 Task: Select all extensions.
Action: Mouse moved to (1129, 31)
Screenshot: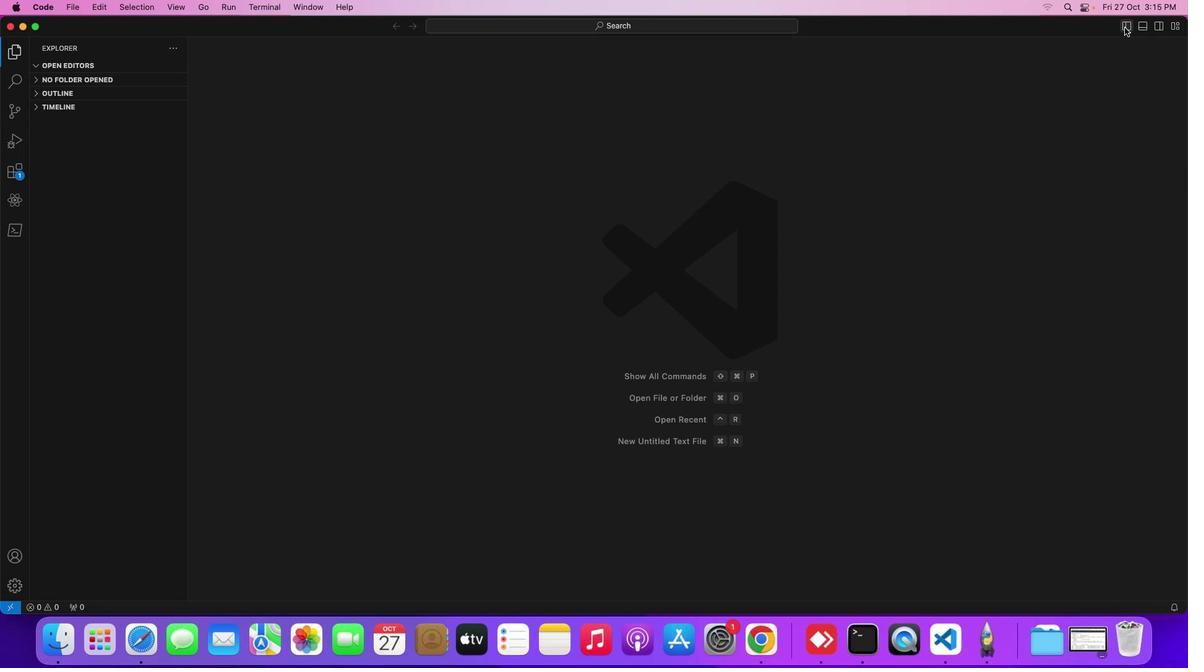 
Action: Mouse pressed left at (1129, 31)
Screenshot: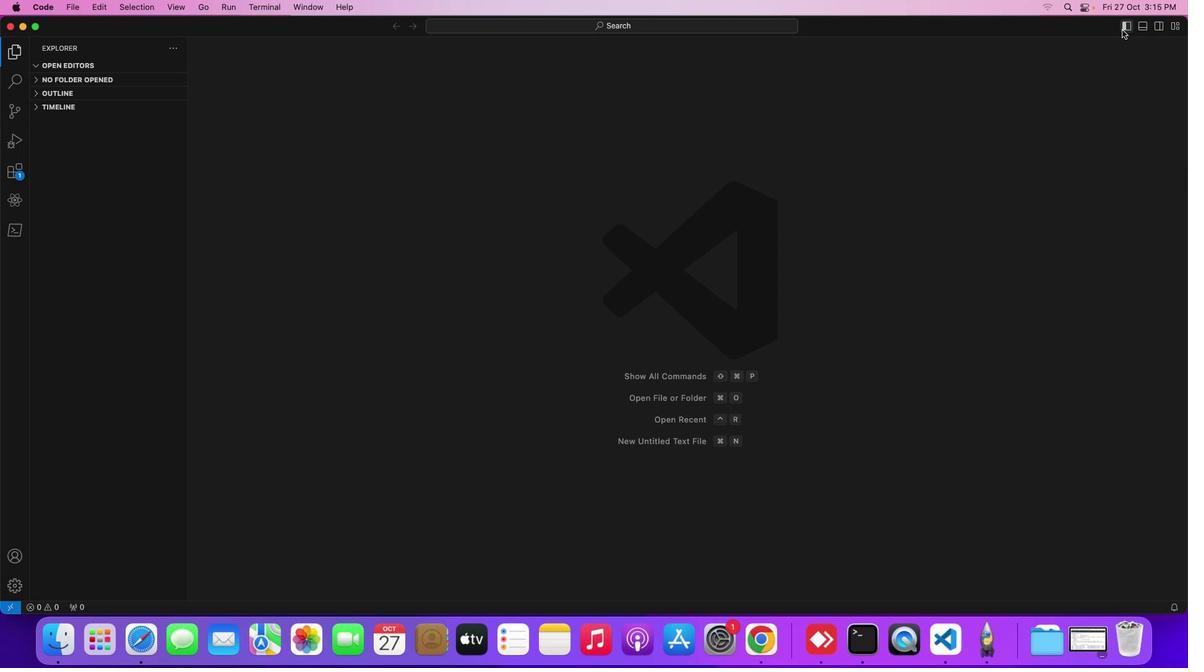 
Action: Mouse moved to (14, 173)
Screenshot: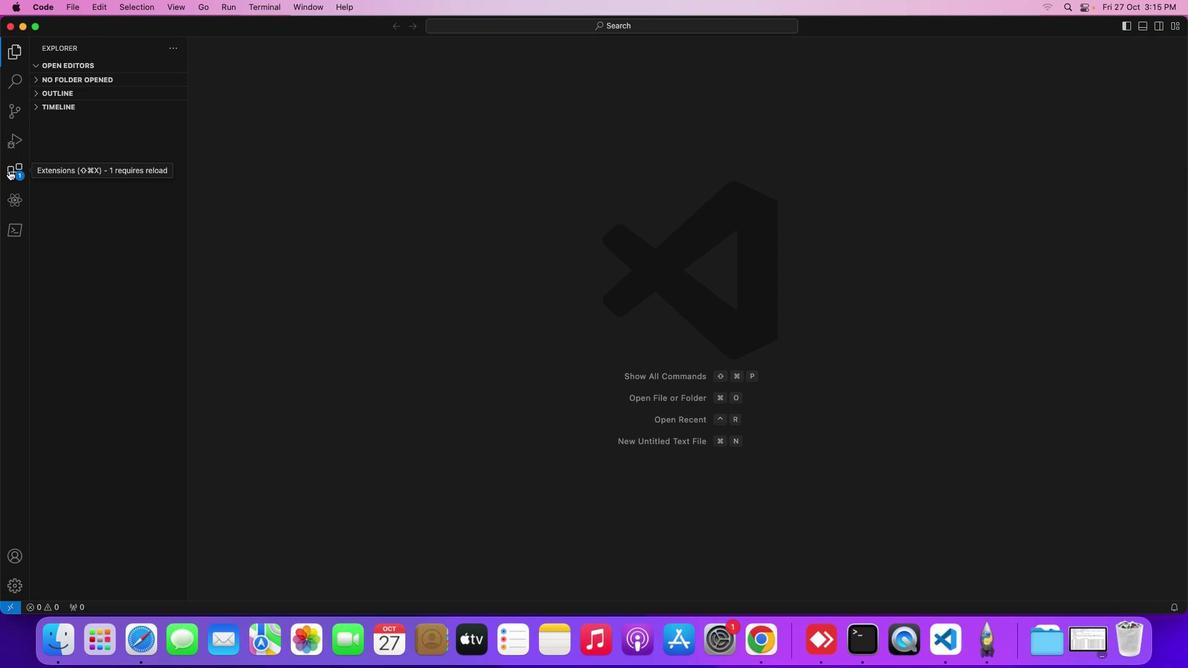 
Action: Mouse pressed left at (14, 173)
Screenshot: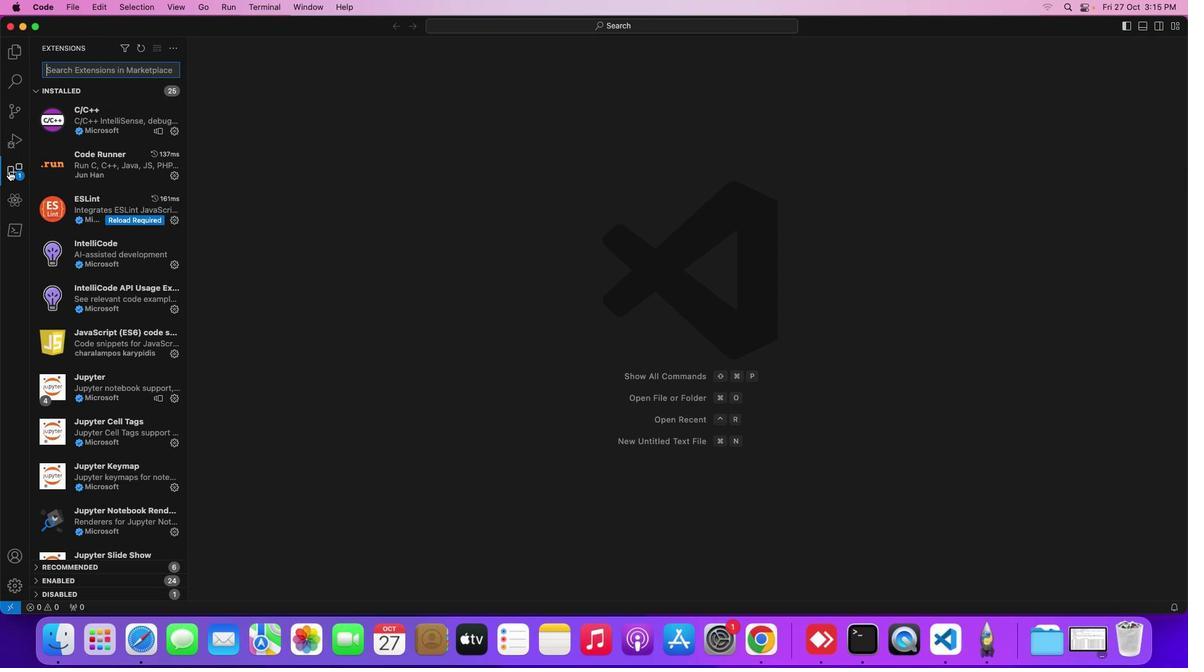 
Action: Mouse moved to (179, 55)
Screenshot: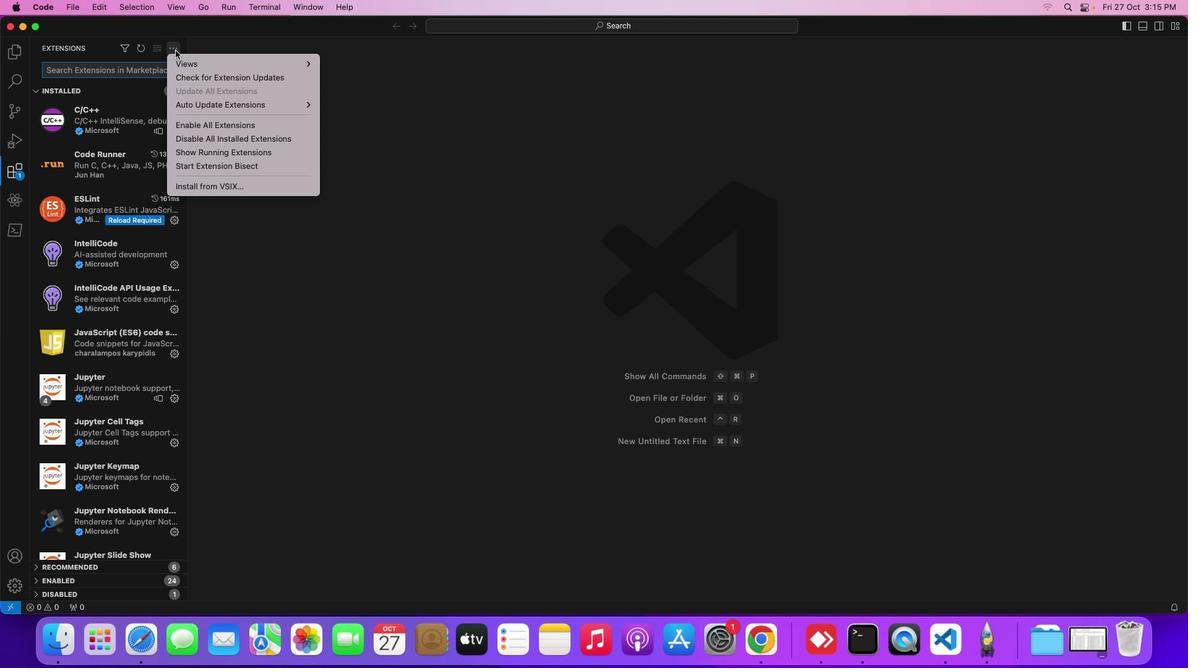 
Action: Mouse pressed left at (179, 55)
Screenshot: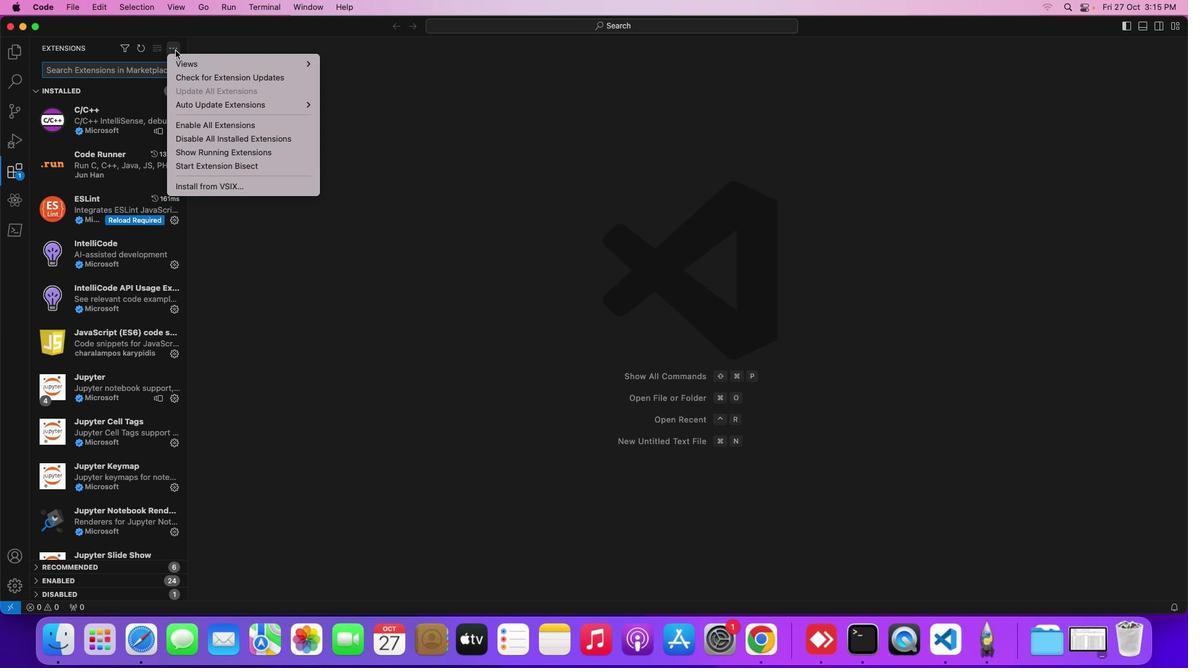 
Action: Mouse moved to (312, 107)
Screenshot: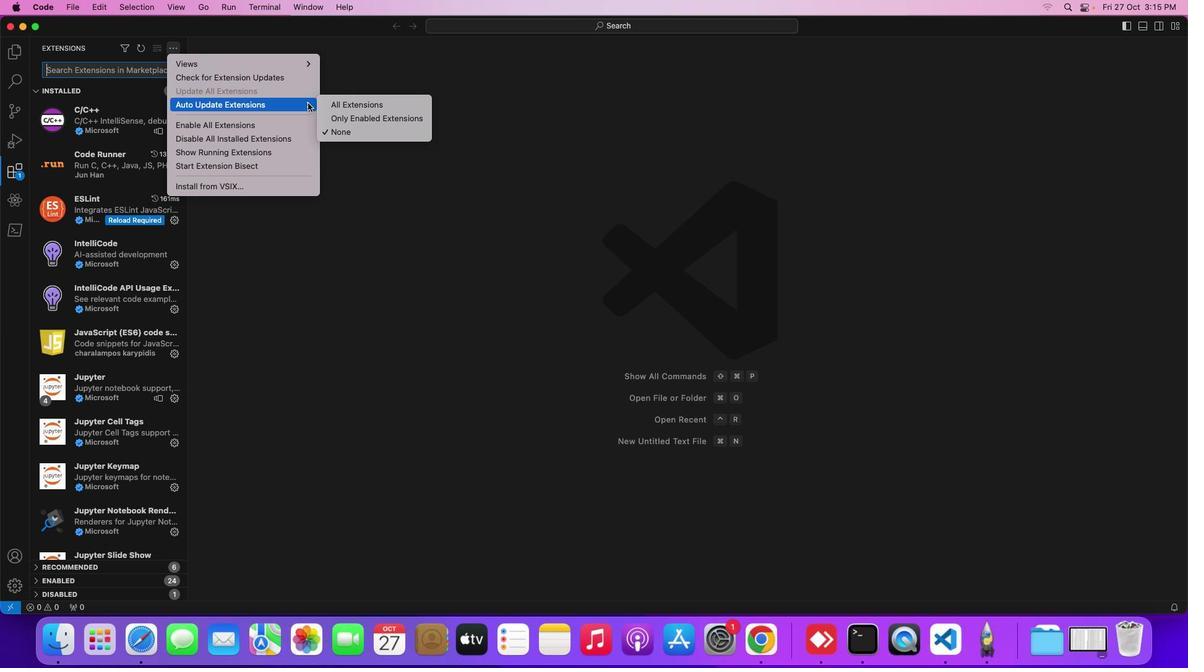 
Action: Mouse pressed left at (312, 107)
Screenshot: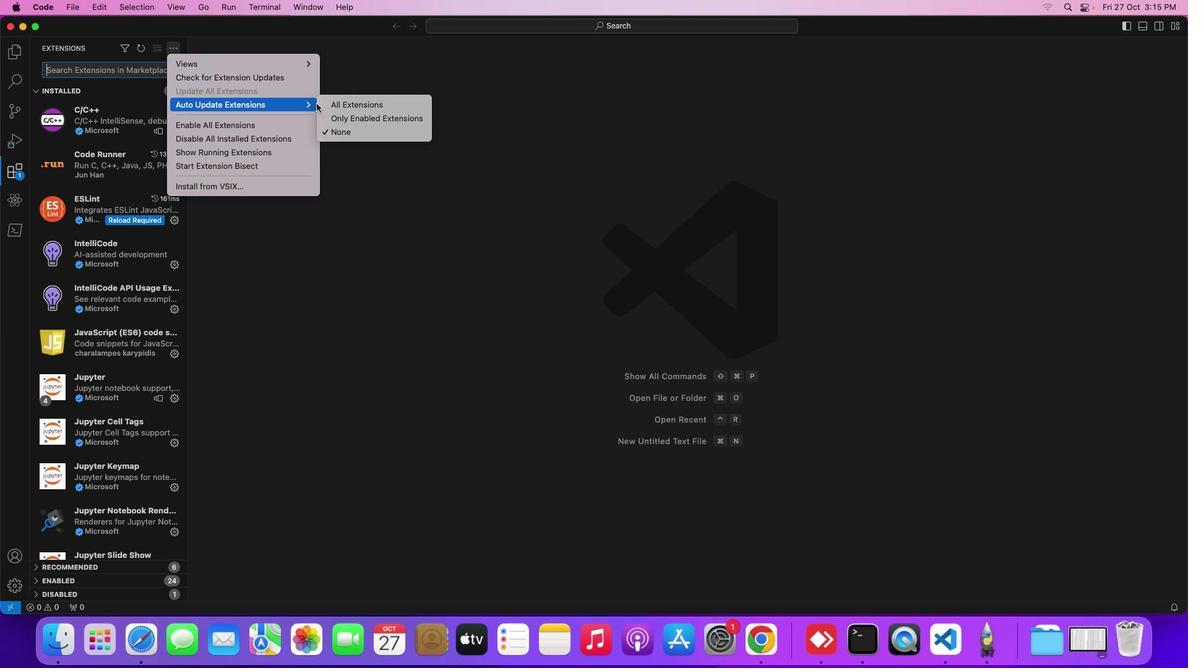 
Action: Mouse moved to (344, 109)
Screenshot: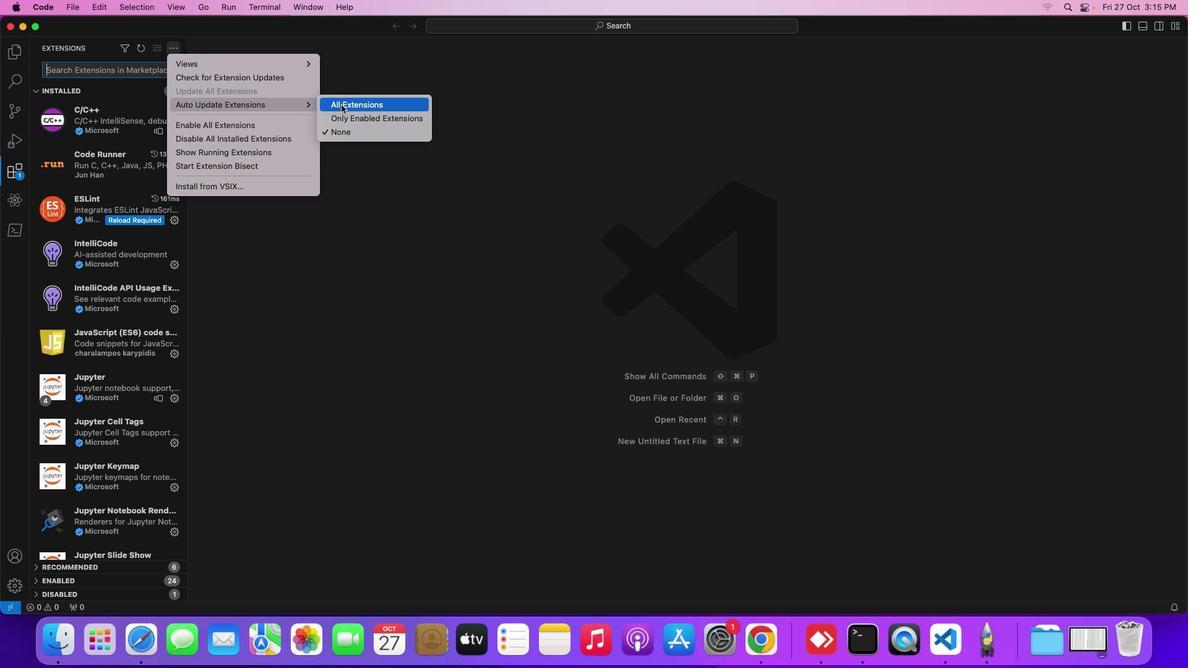 
Action: Mouse pressed left at (344, 109)
Screenshot: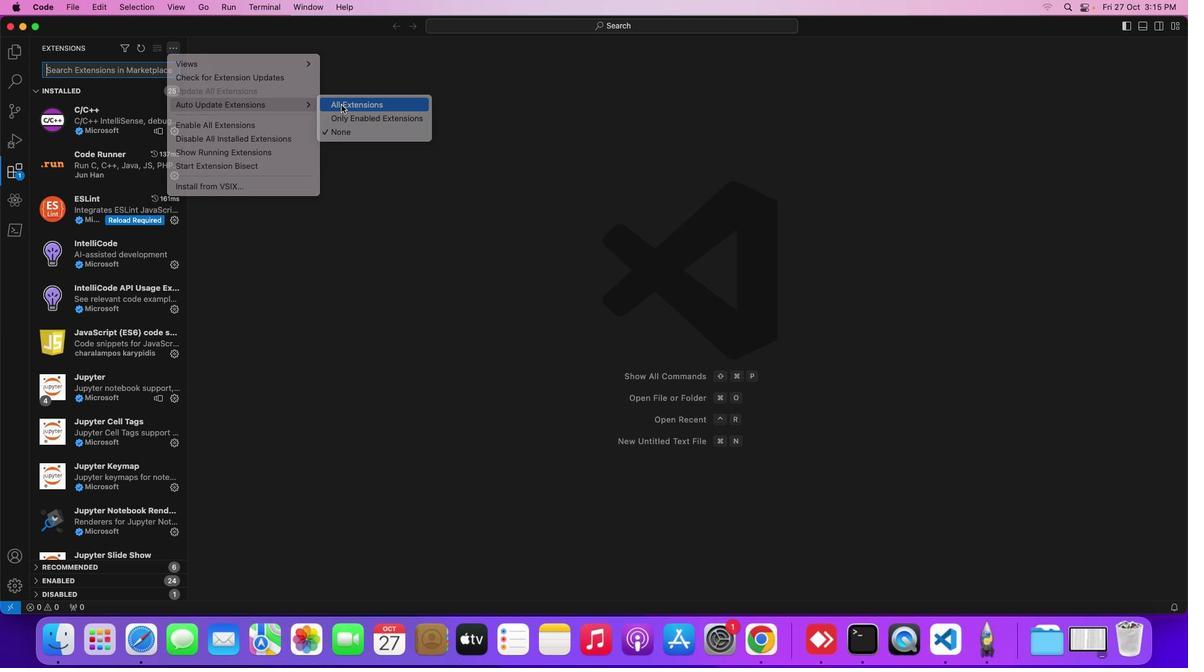
Action: Mouse moved to (342, 228)
Screenshot: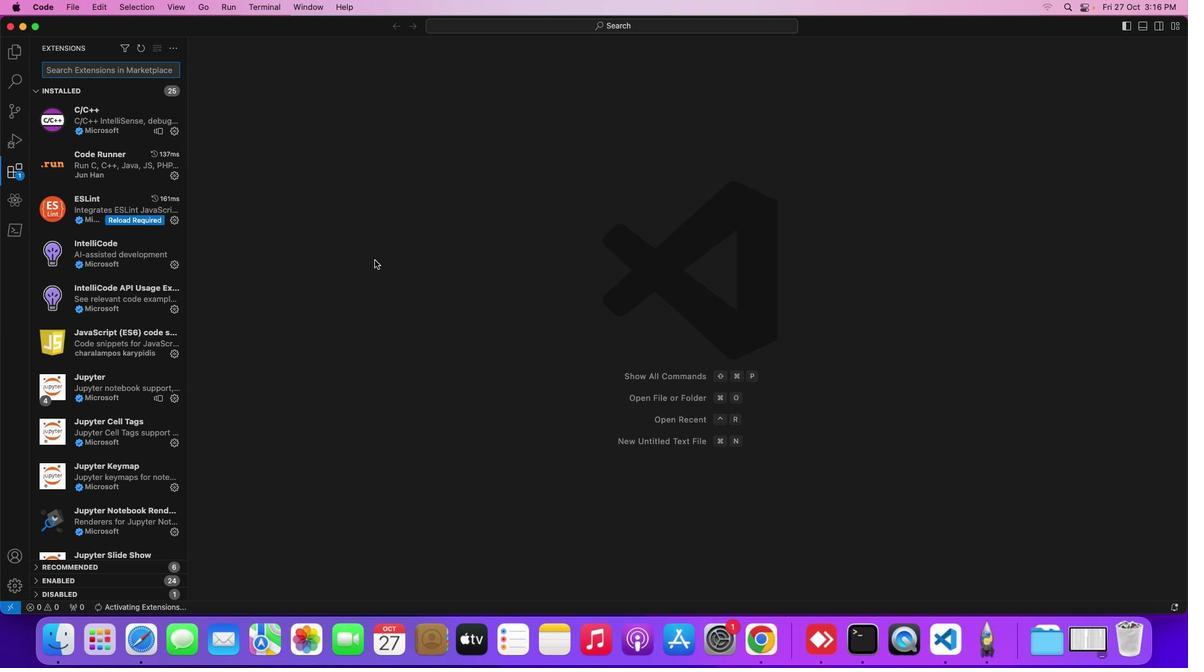 
